 Task: In the Company manhattan.edu, schedule a meeting with title: 'Product Demo and Service Presentation', Select date: '17 August, 2023', select start time: 5:00:PM. Add location in person New York with meeting description: Kindly join this meeting to understand Product Demo and Service Presentation. Add attendees from company's contact and save.. Logged in from softage.1@softage.net
Action: Mouse moved to (78, 58)
Screenshot: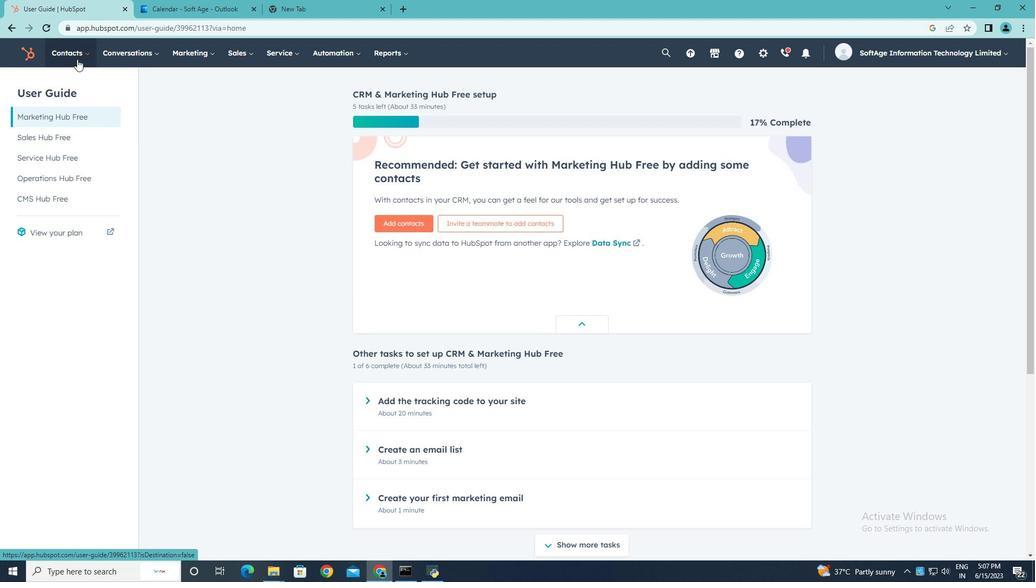 
Action: Mouse pressed left at (78, 58)
Screenshot: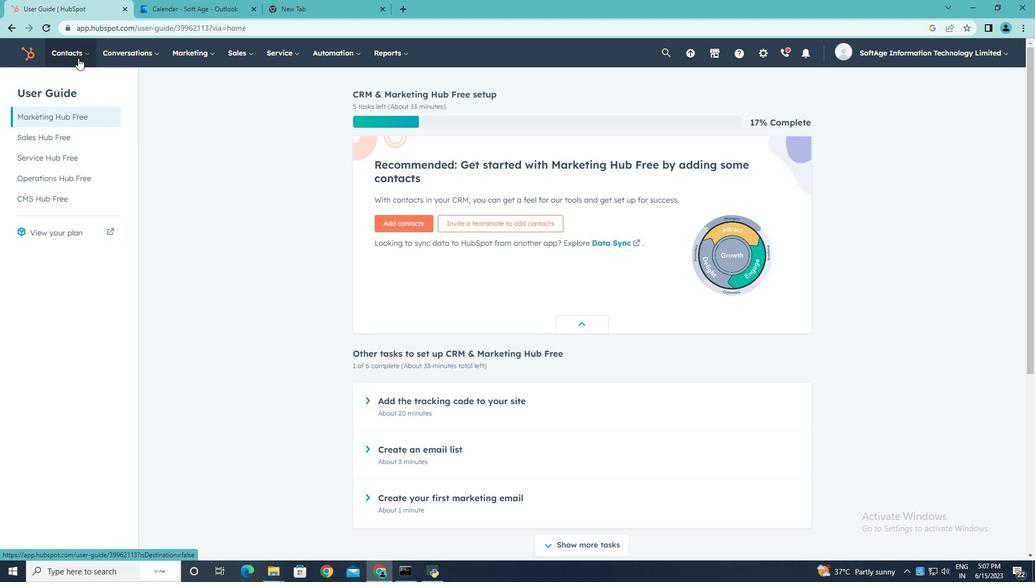 
Action: Mouse moved to (85, 102)
Screenshot: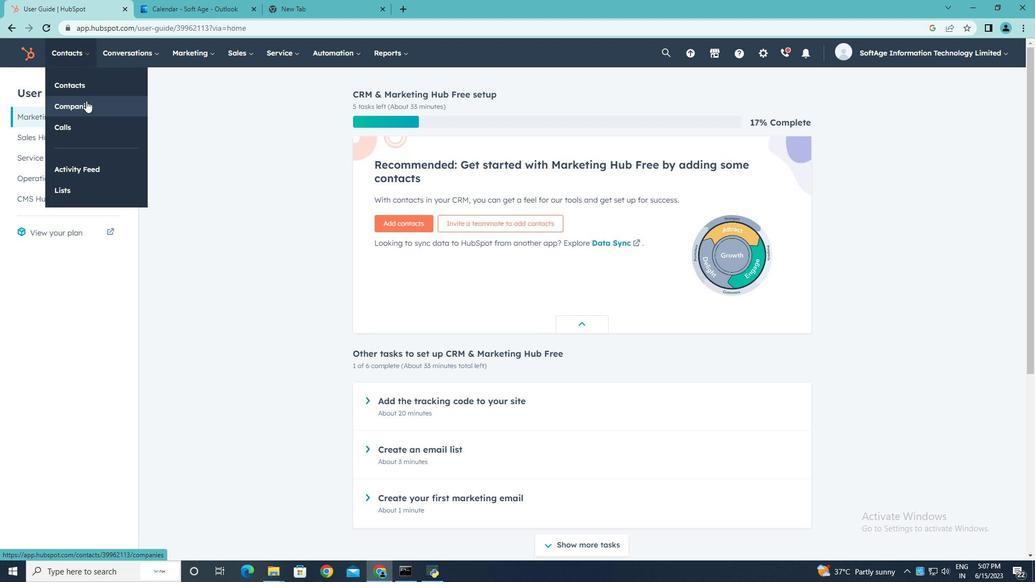 
Action: Mouse pressed left at (85, 102)
Screenshot: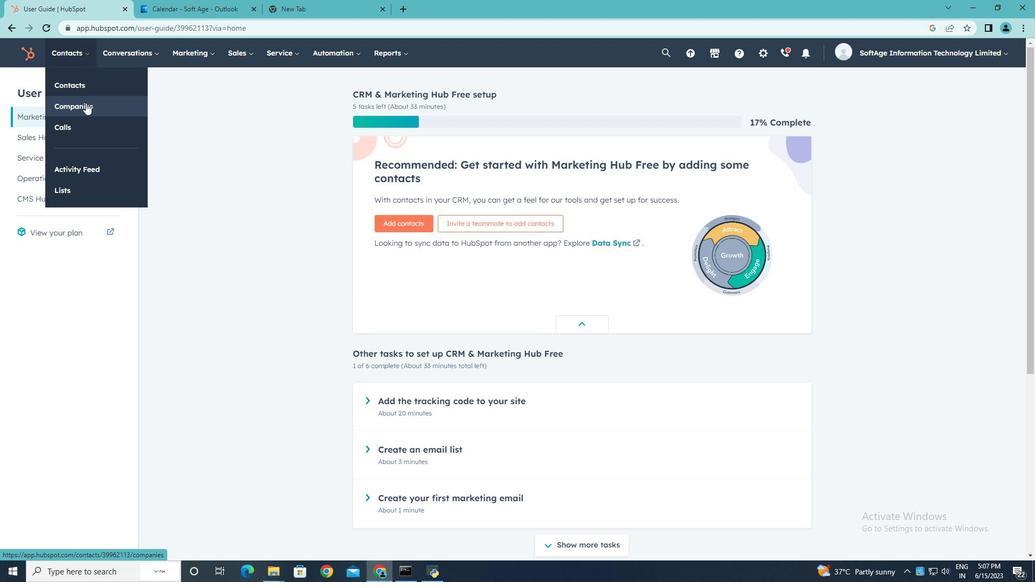 
Action: Mouse moved to (87, 176)
Screenshot: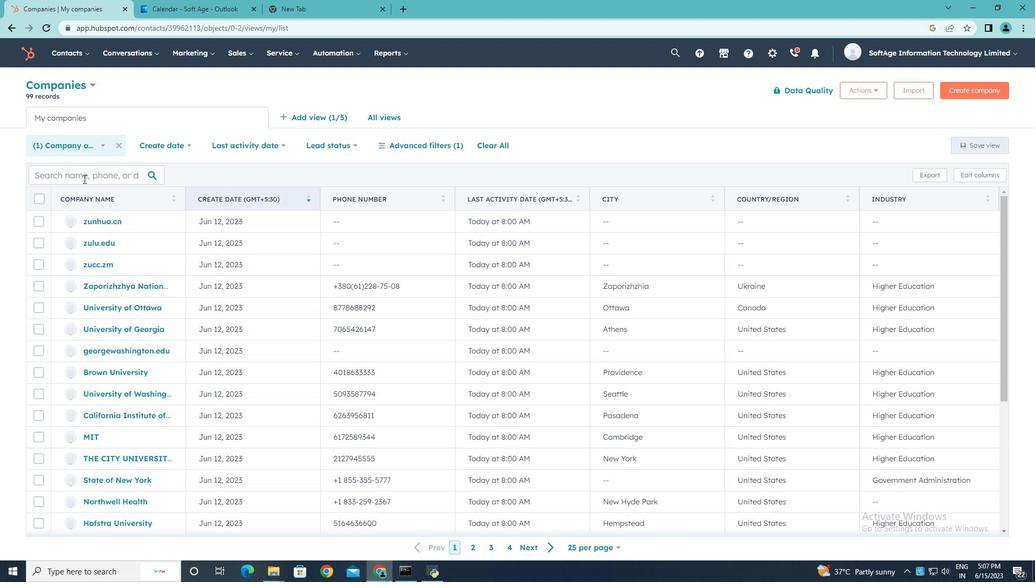 
Action: Mouse pressed left at (87, 176)
Screenshot: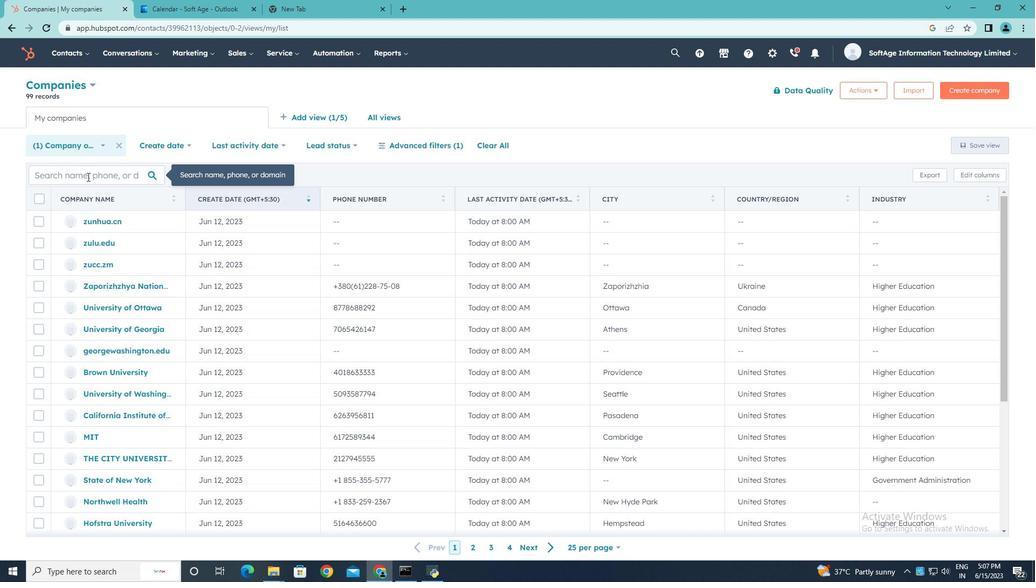 
Action: Key pressed manhattan.edu
Screenshot: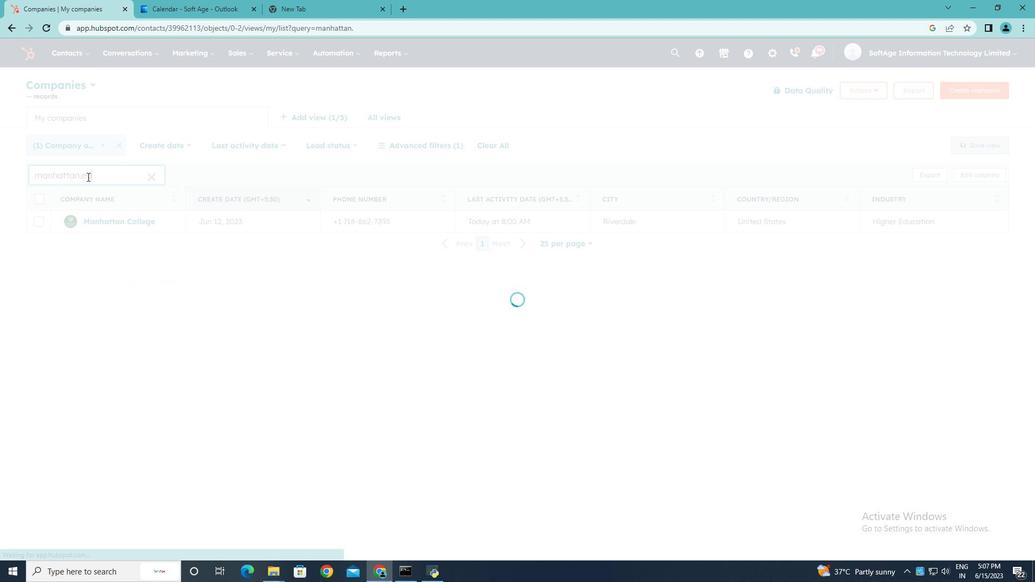 
Action: Mouse moved to (111, 222)
Screenshot: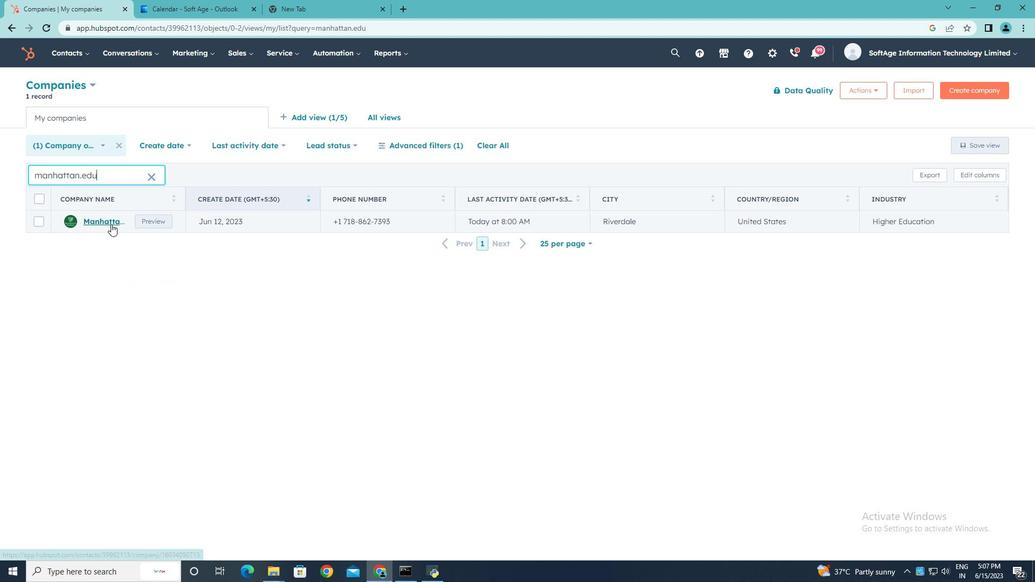 
Action: Mouse pressed left at (111, 222)
Screenshot: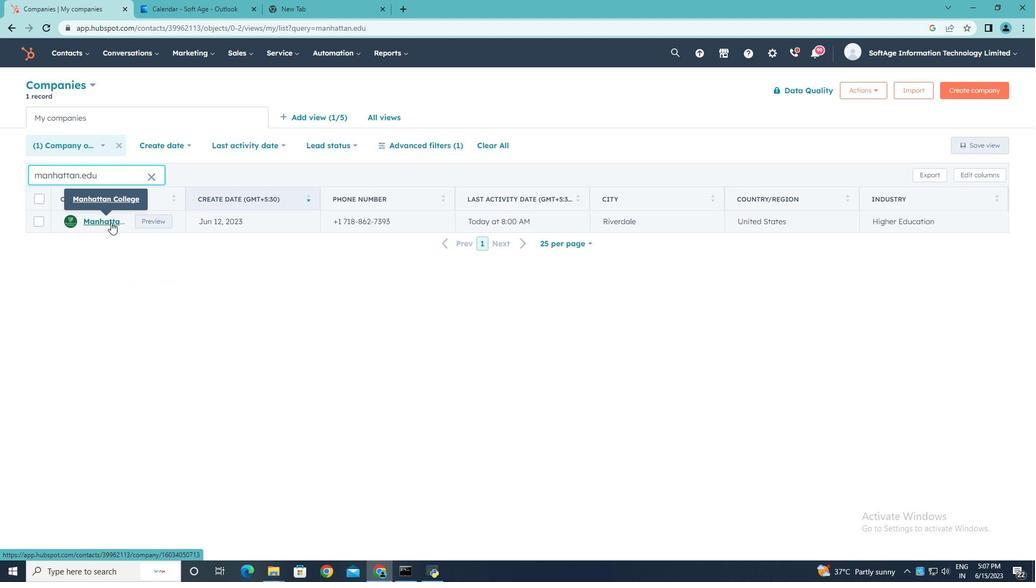 
Action: Mouse moved to (173, 177)
Screenshot: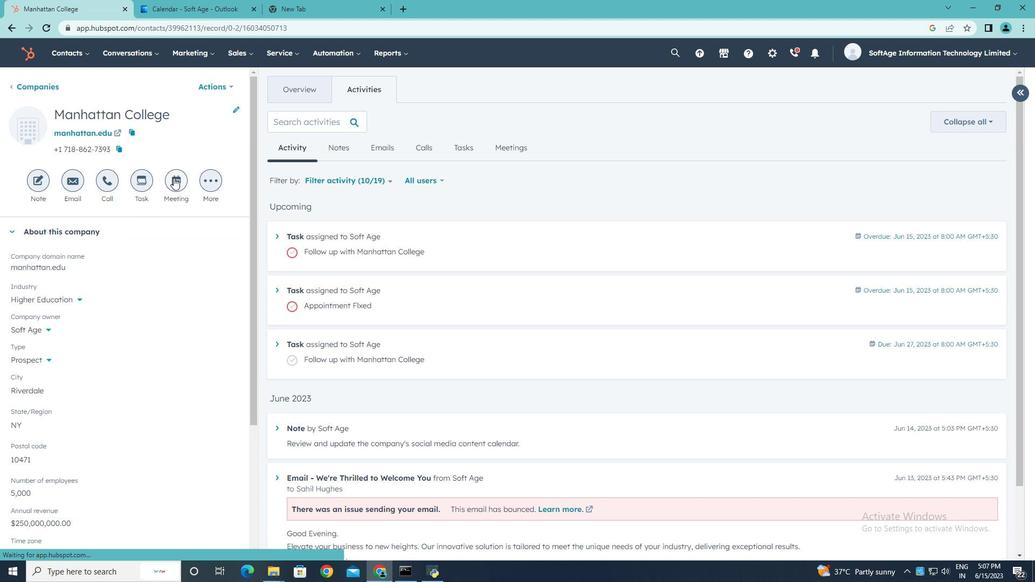 
Action: Mouse pressed left at (173, 177)
Screenshot: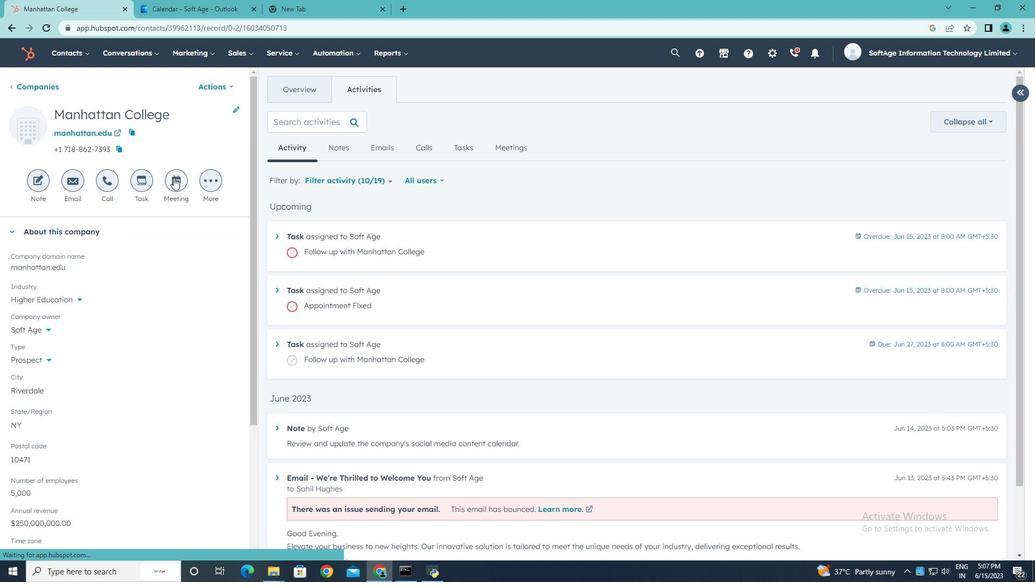 
Action: Key pressed <Key.shift>Product<Key.space><Key.shift><Key.shift><Key.shift><Key.shift><Key.shift><Key.shift><Key.shift><Key.shift><Key.shift><Key.shift><Key.shift><Key.shift><Key.shift>Demo<Key.space>and<Key.space><Key.shift>Servix<Key.backspace>cw<Key.backspace>e<Key.space><Key.shift><Key.shift><Key.shift><Key.shift>Presentation.
Screenshot: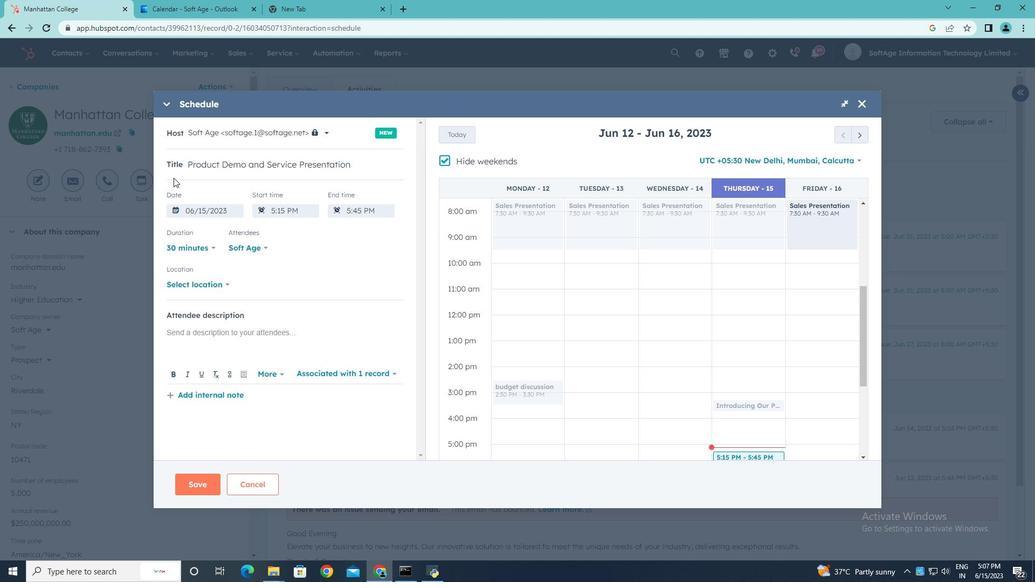 
Action: Mouse moved to (446, 161)
Screenshot: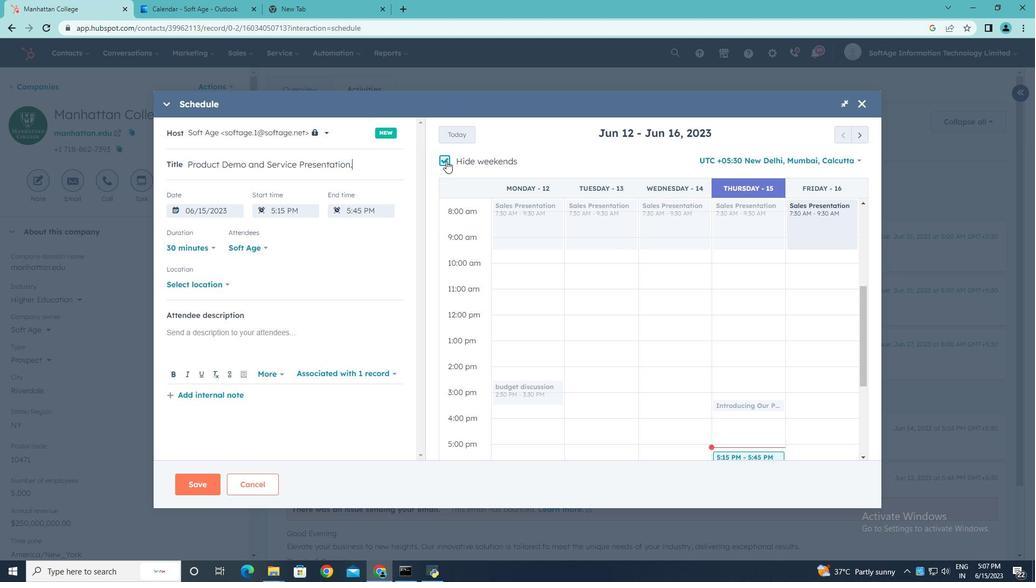 
Action: Mouse pressed left at (446, 161)
Screenshot: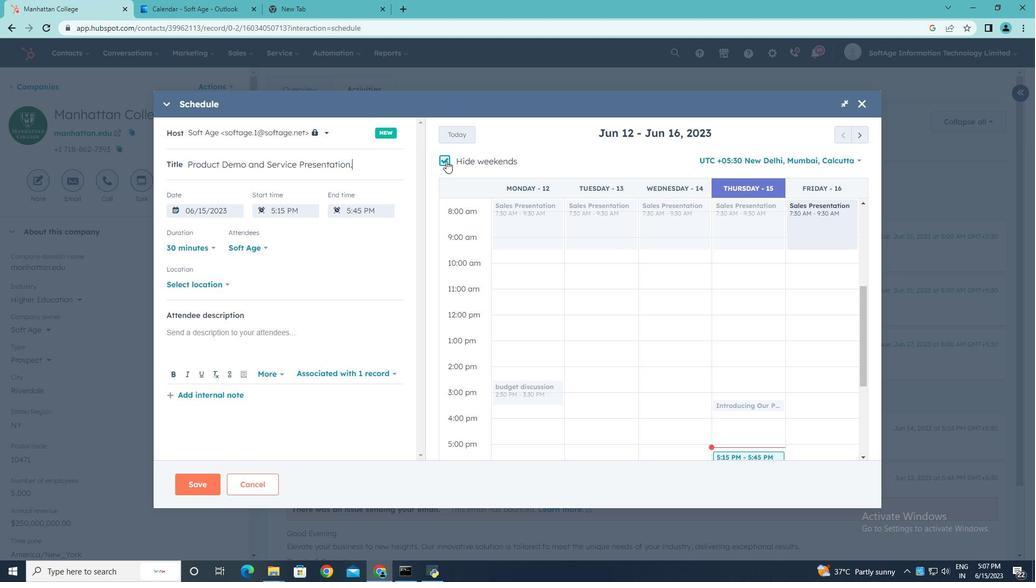 
Action: Mouse moved to (861, 138)
Screenshot: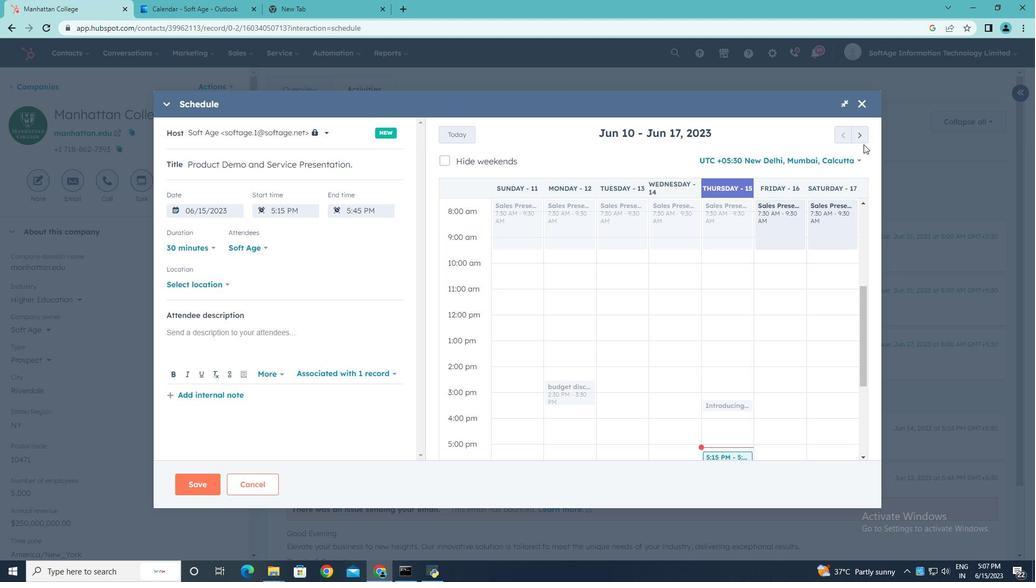 
Action: Mouse pressed left at (861, 138)
Screenshot: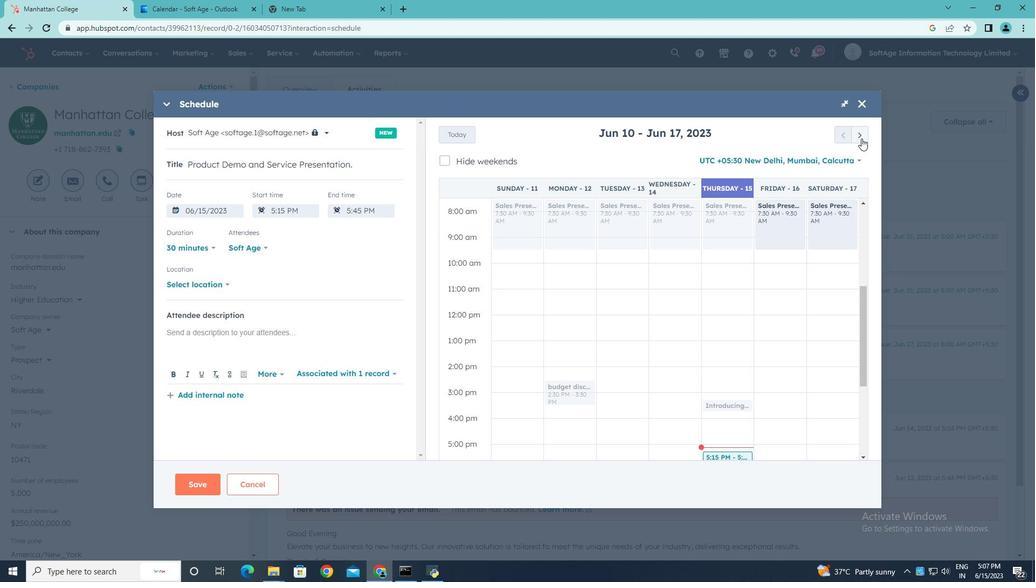 
Action: Mouse pressed left at (861, 138)
Screenshot: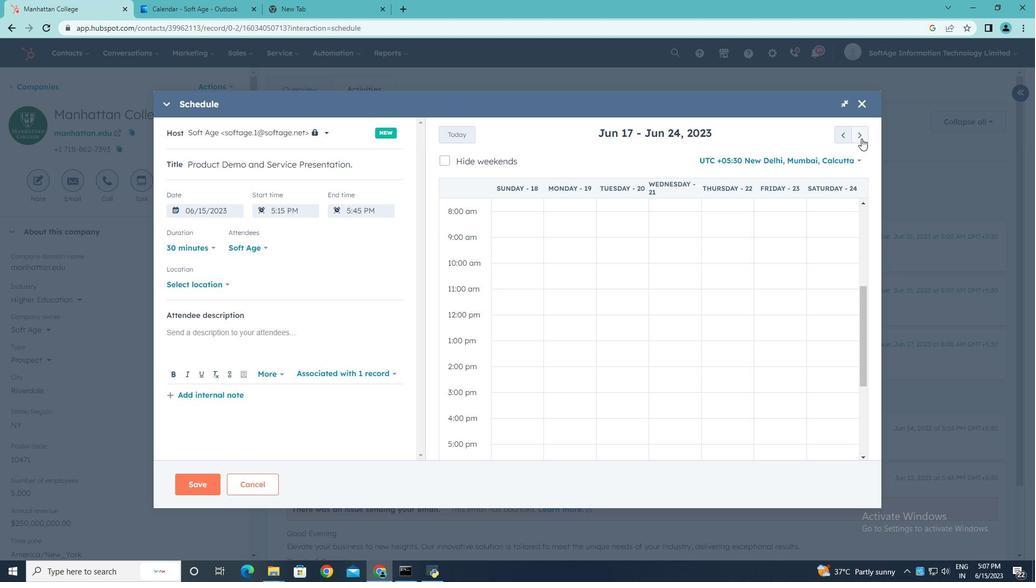 
Action: Mouse pressed left at (861, 138)
Screenshot: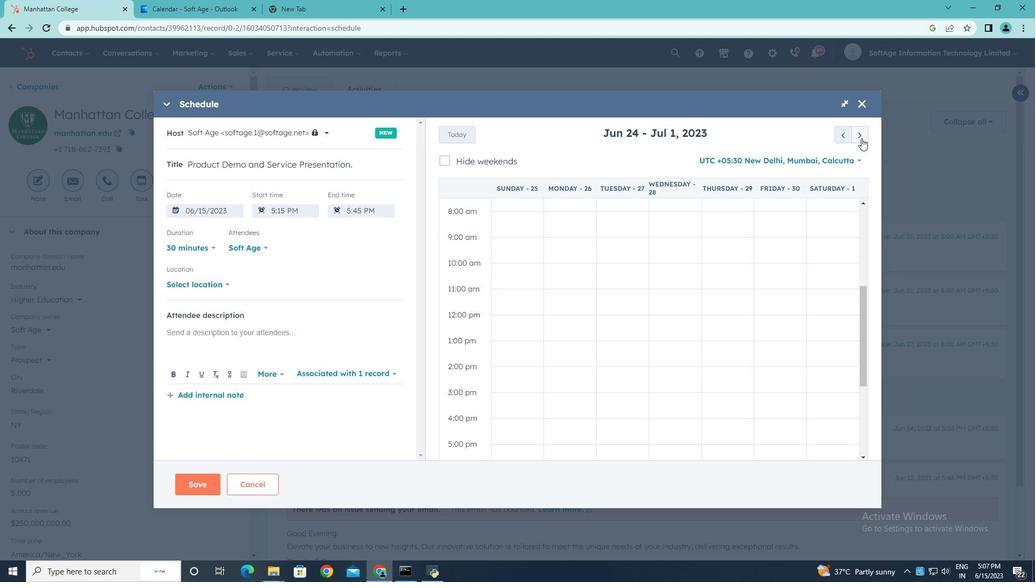 
Action: Mouse pressed left at (861, 138)
Screenshot: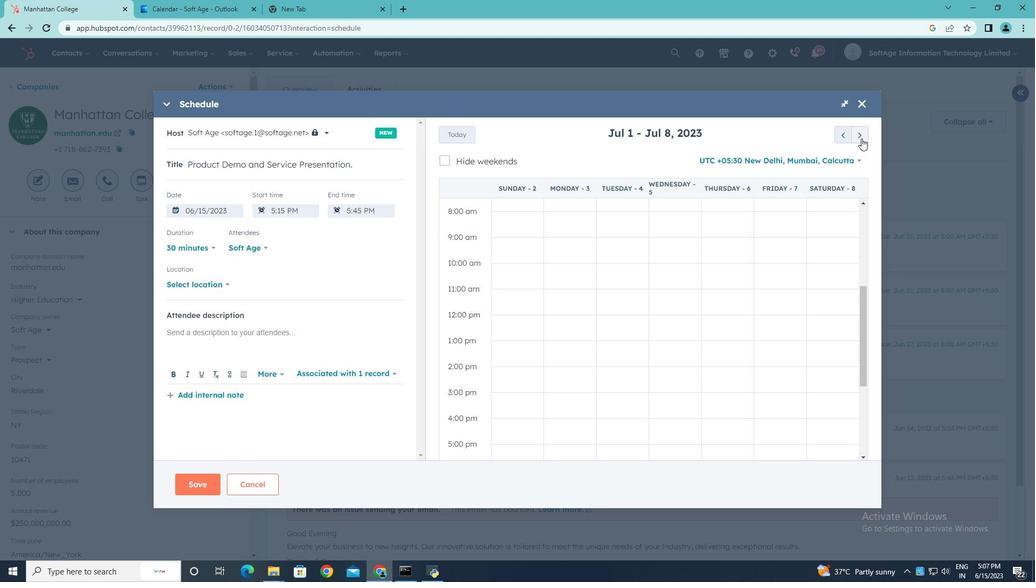 
Action: Mouse pressed left at (861, 138)
Screenshot: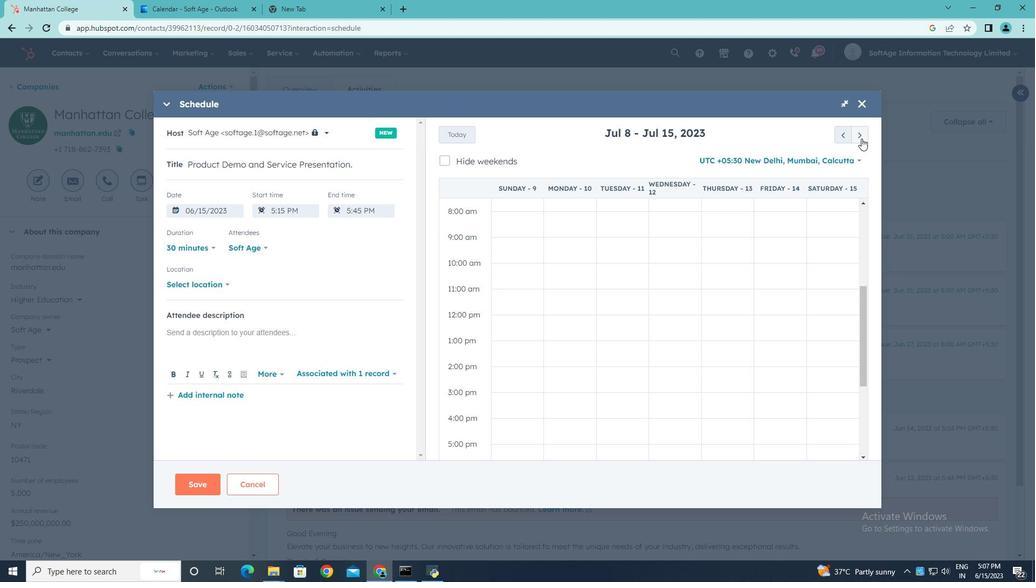 
Action: Mouse pressed left at (861, 138)
Screenshot: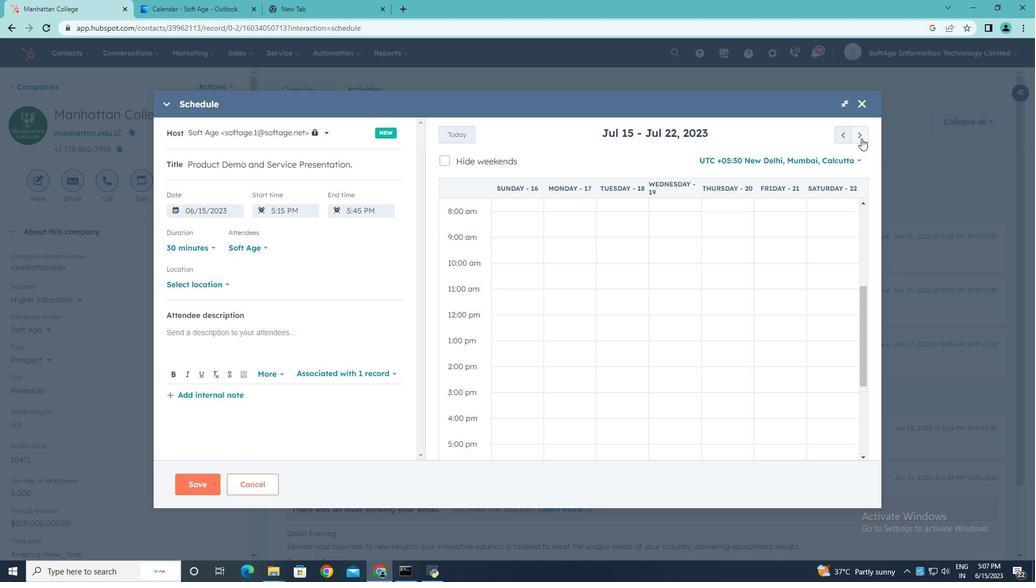 
Action: Mouse pressed left at (861, 138)
Screenshot: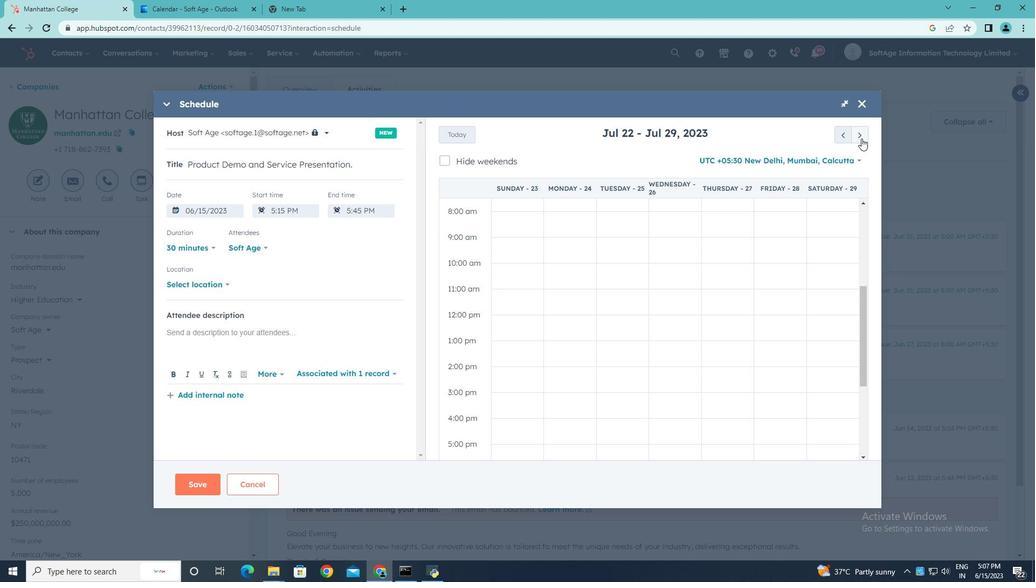 
Action: Mouse pressed left at (861, 138)
Screenshot: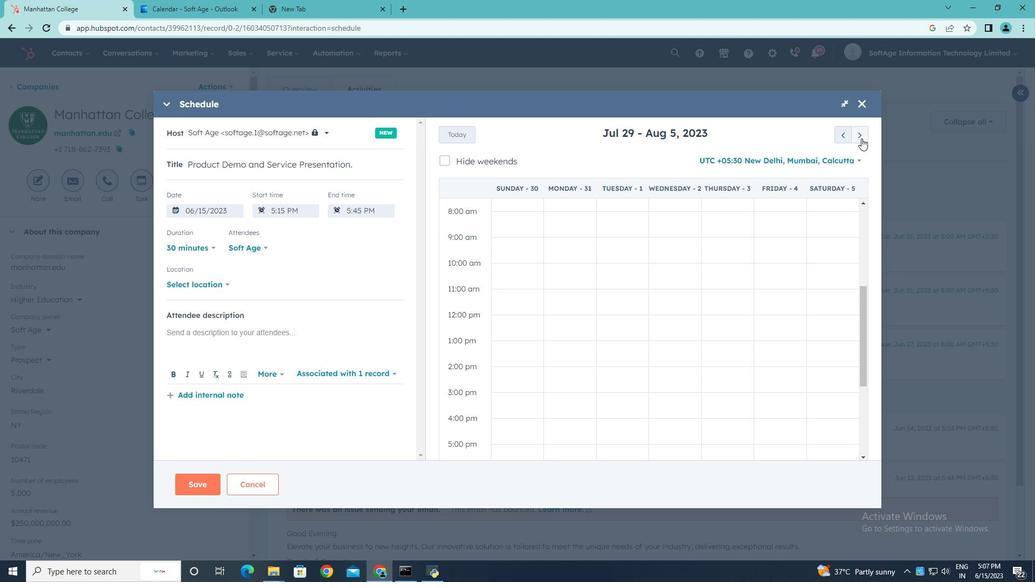 
Action: Mouse pressed left at (861, 138)
Screenshot: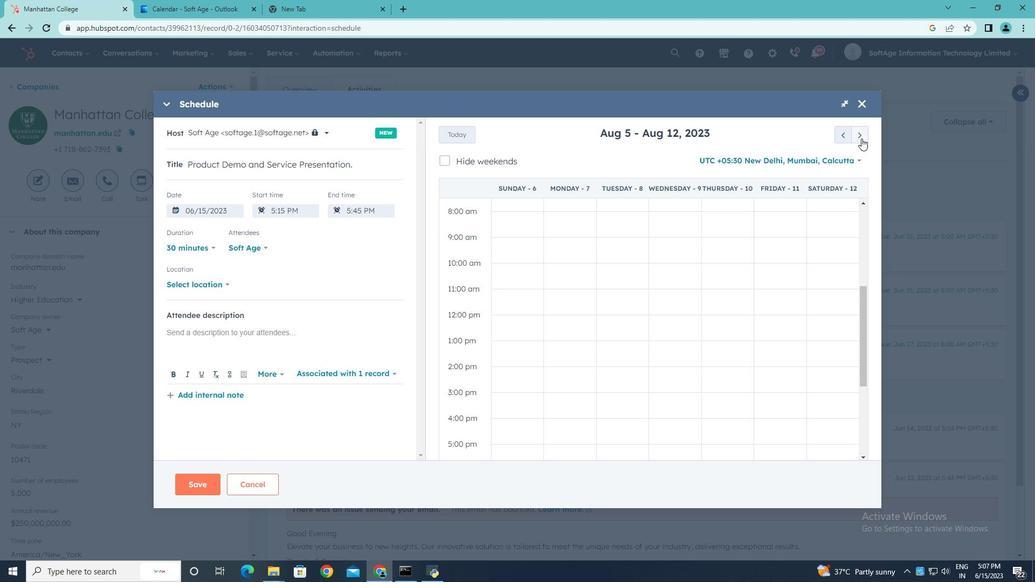 
Action: Mouse moved to (713, 447)
Screenshot: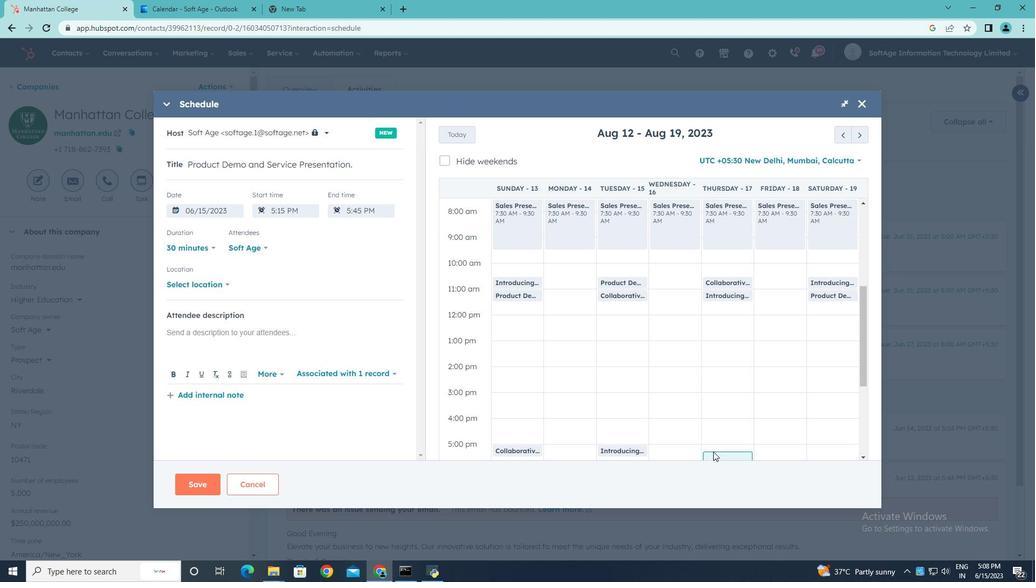 
Action: Mouse pressed left at (713, 447)
Screenshot: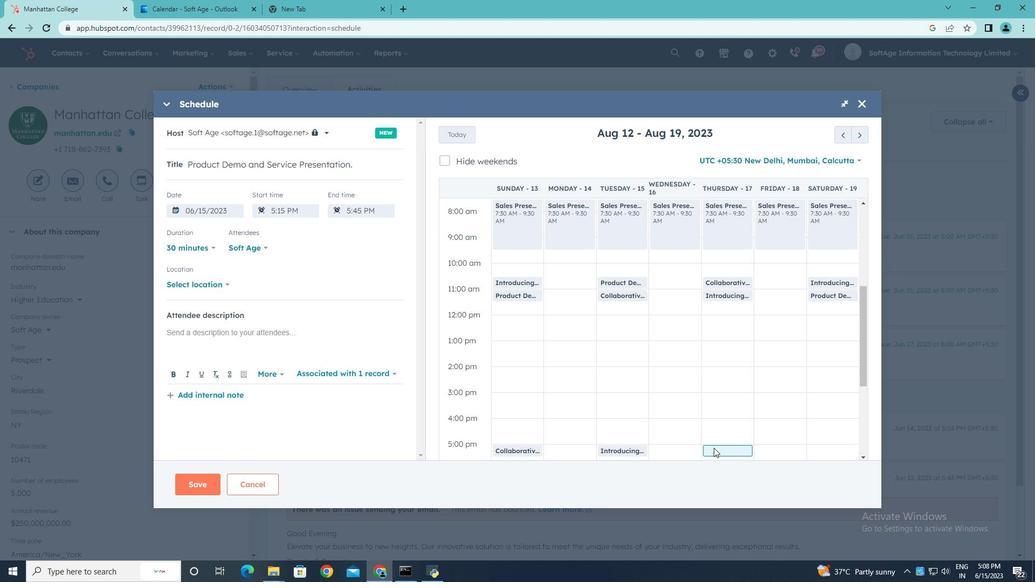 
Action: Mouse moved to (226, 282)
Screenshot: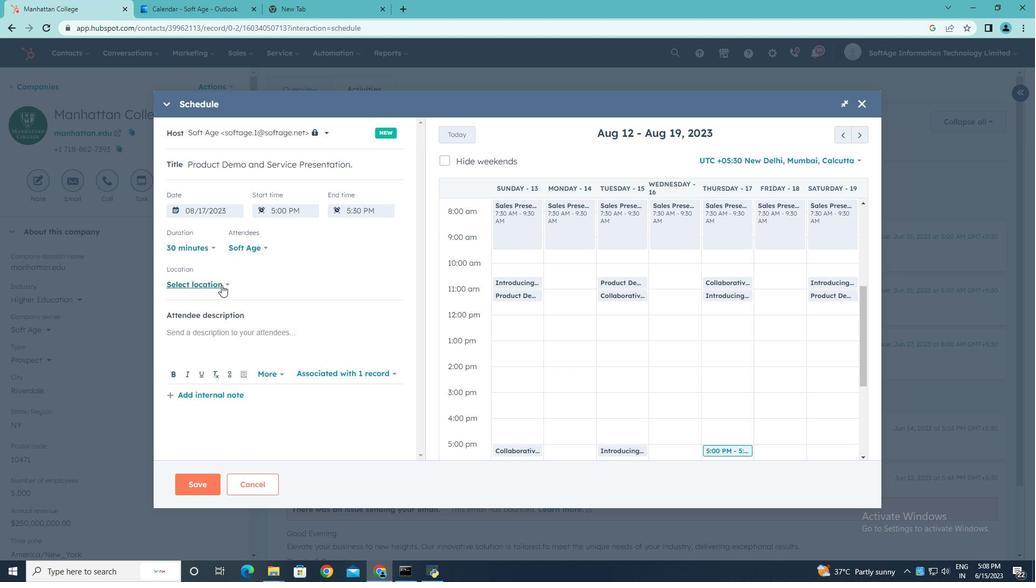 
Action: Mouse pressed left at (226, 282)
Screenshot: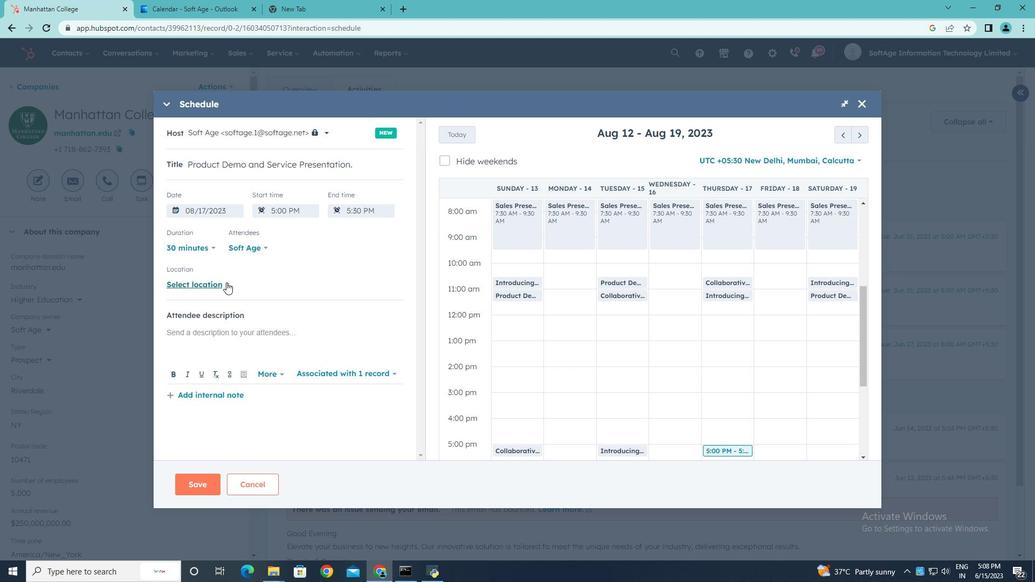
Action: Mouse moved to (265, 281)
Screenshot: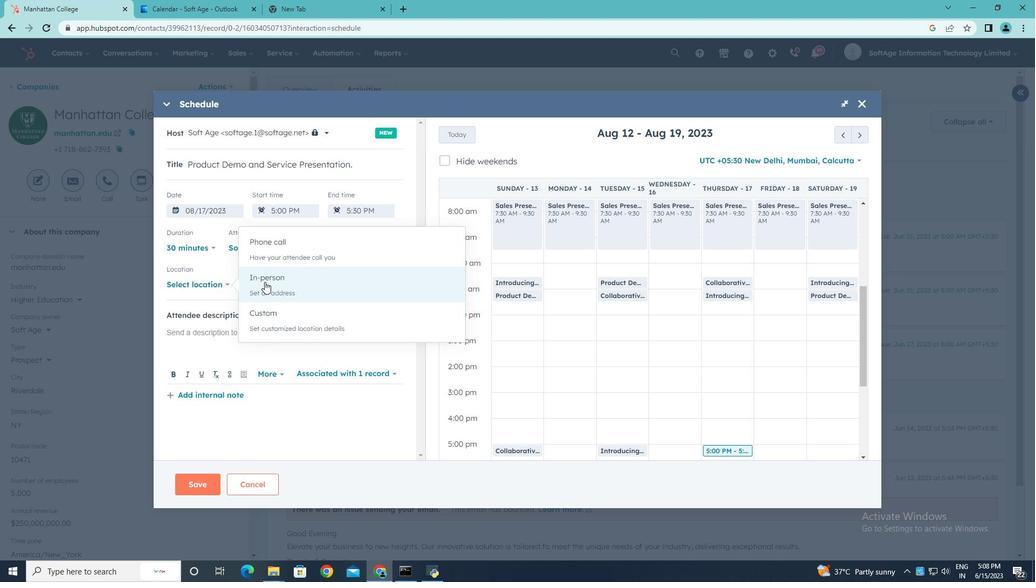 
Action: Mouse pressed left at (265, 281)
Screenshot: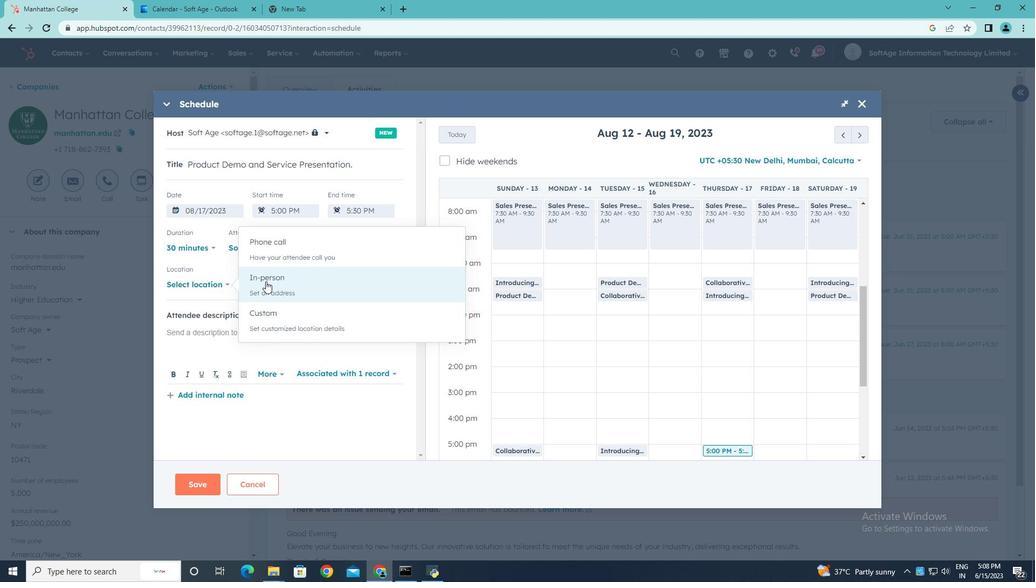 
Action: Mouse pressed left at (265, 281)
Screenshot: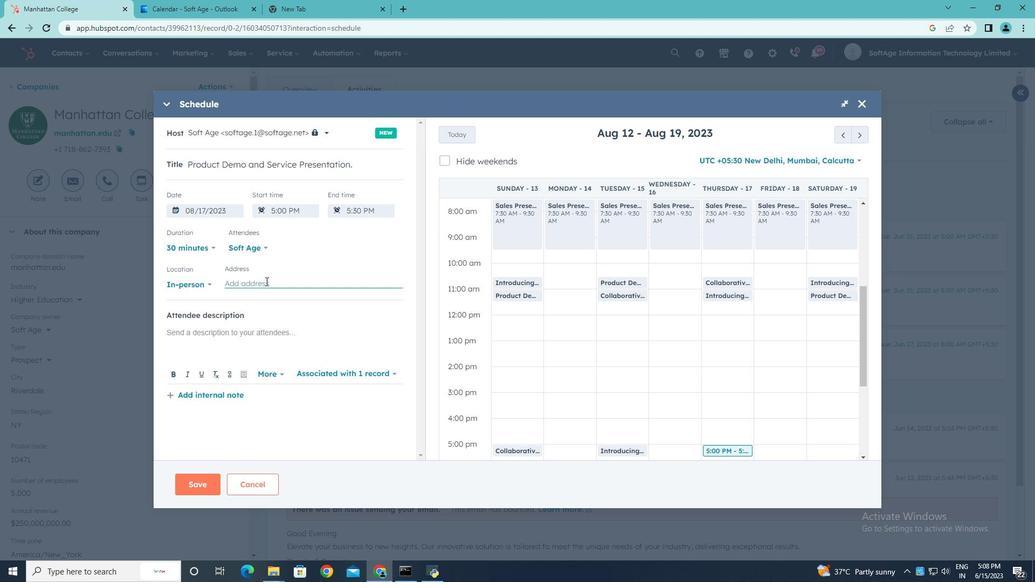 
Action: Key pressed <Key.shift><Key.shift><Key.shift><Key.shift><Key.shift><Key.shift><Key.shift><Key.shift>New<Key.space><Key.shift>York
Screenshot: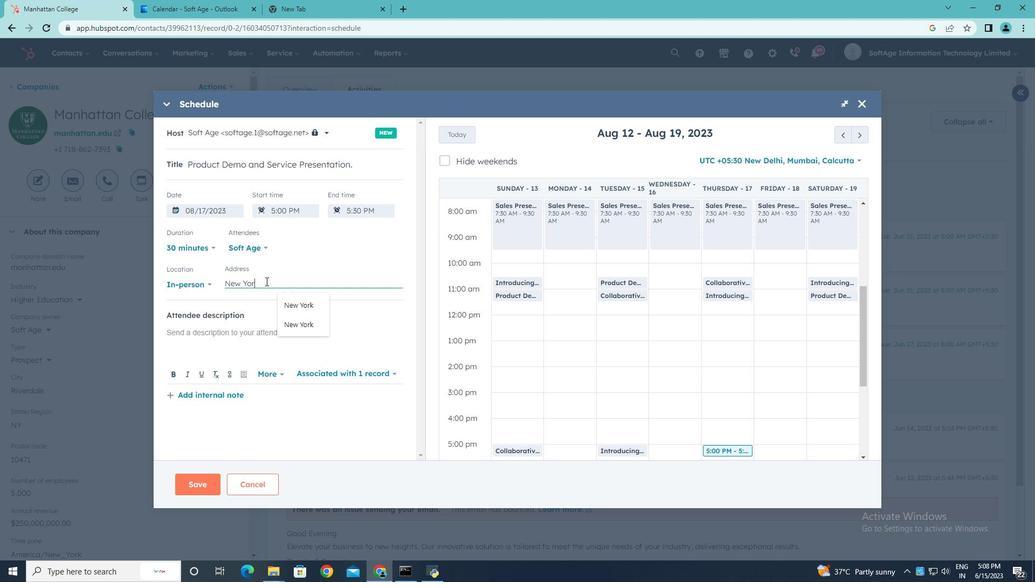 
Action: Mouse moved to (226, 330)
Screenshot: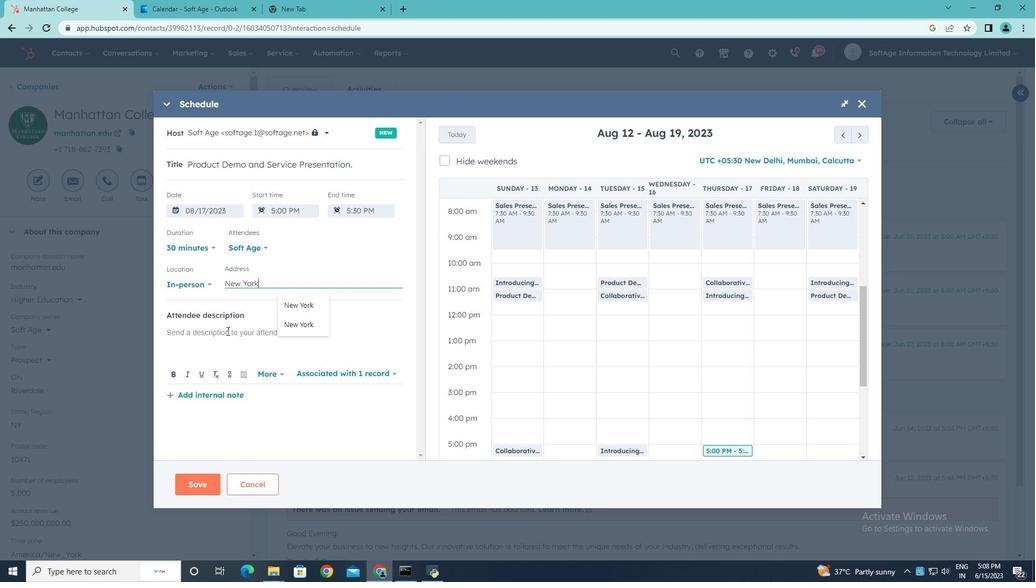 
Action: Mouse pressed left at (226, 330)
Screenshot: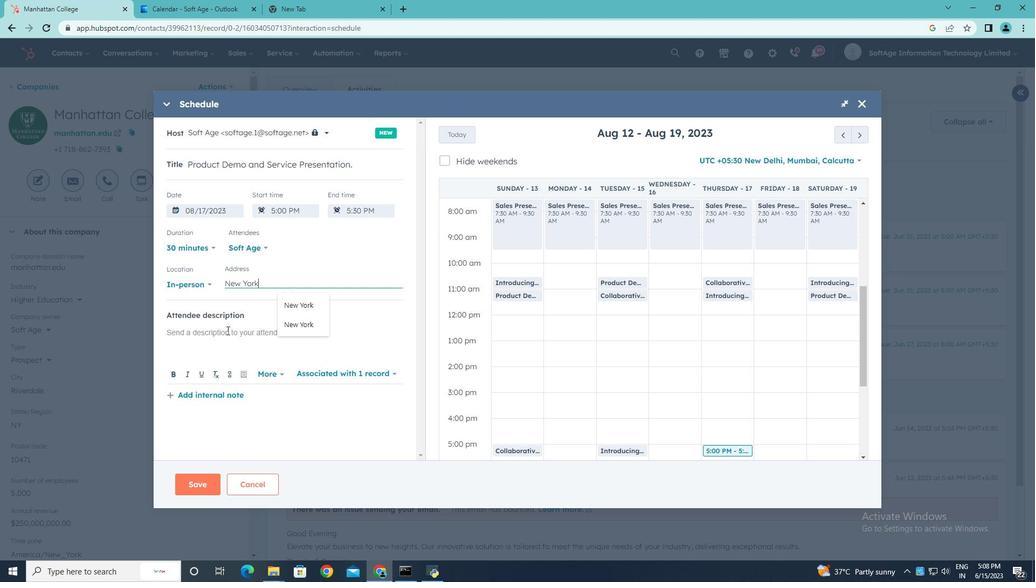 
Action: Key pressed <Key.shift>Kindlu<Key.backspace>y<Key.space>join<Key.space>this<Key.space>meeting<Key.space>to<Key.space>understand<Key.space><Key.shift>Proi<Key.backspace>duct<Key.space><Key.shift>Demo<Key.space>and<Key.space><Key.shift>Service<Key.space><Key.shift><Key.shift><Key.shift>Presentation.
Screenshot: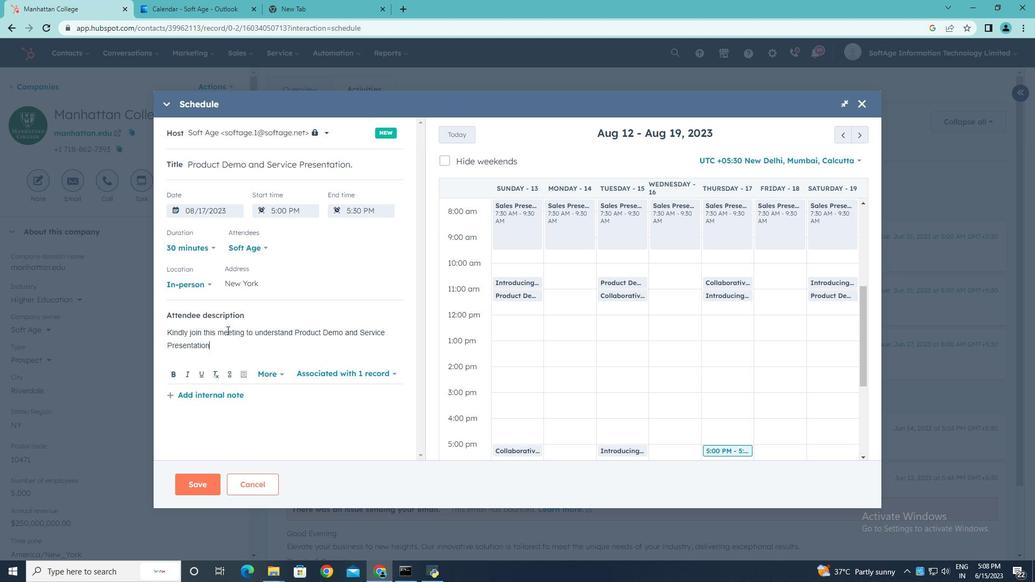 
Action: Mouse moved to (266, 246)
Screenshot: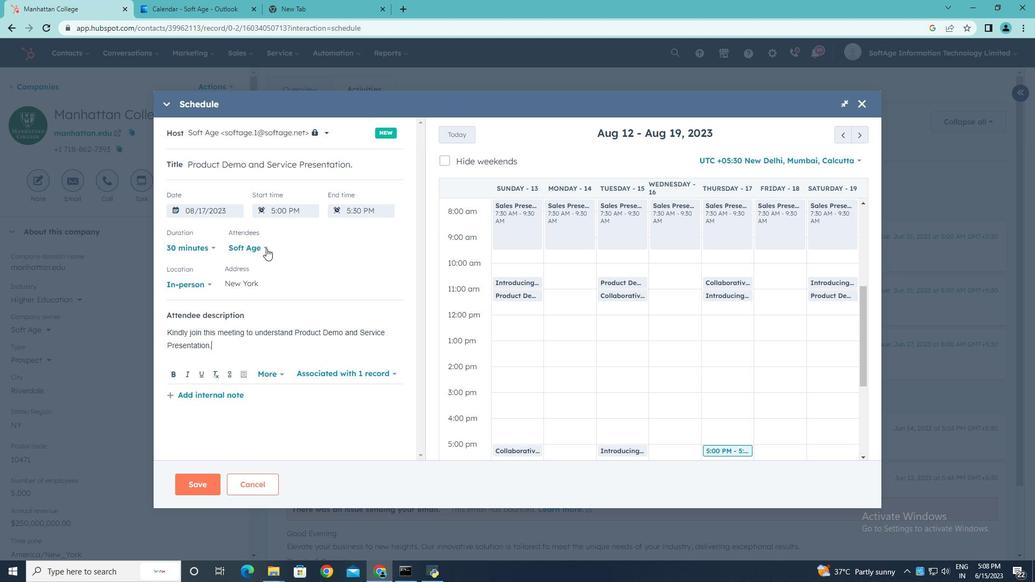 
Action: Mouse pressed left at (266, 246)
Screenshot: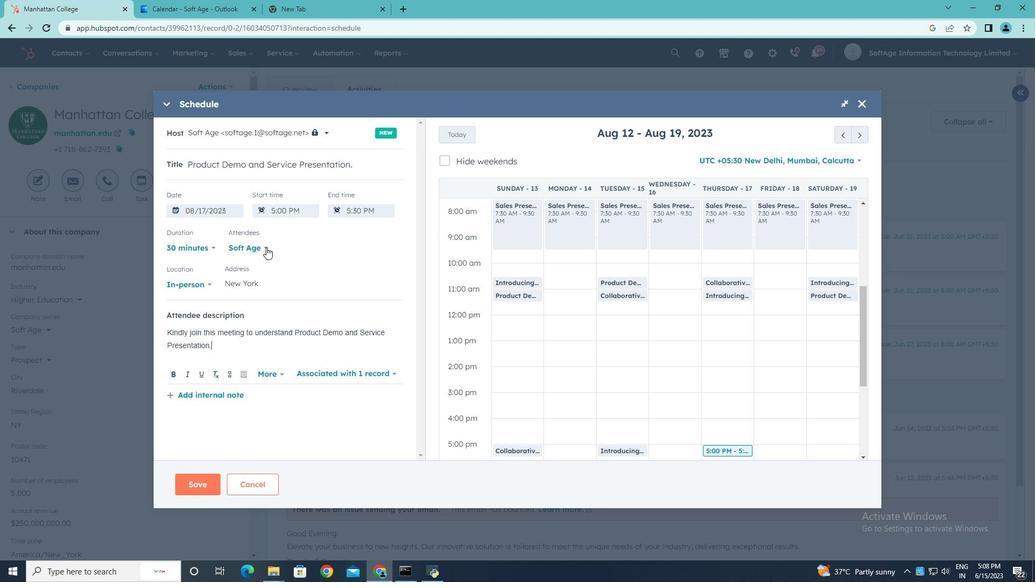 
Action: Mouse moved to (198, 383)
Screenshot: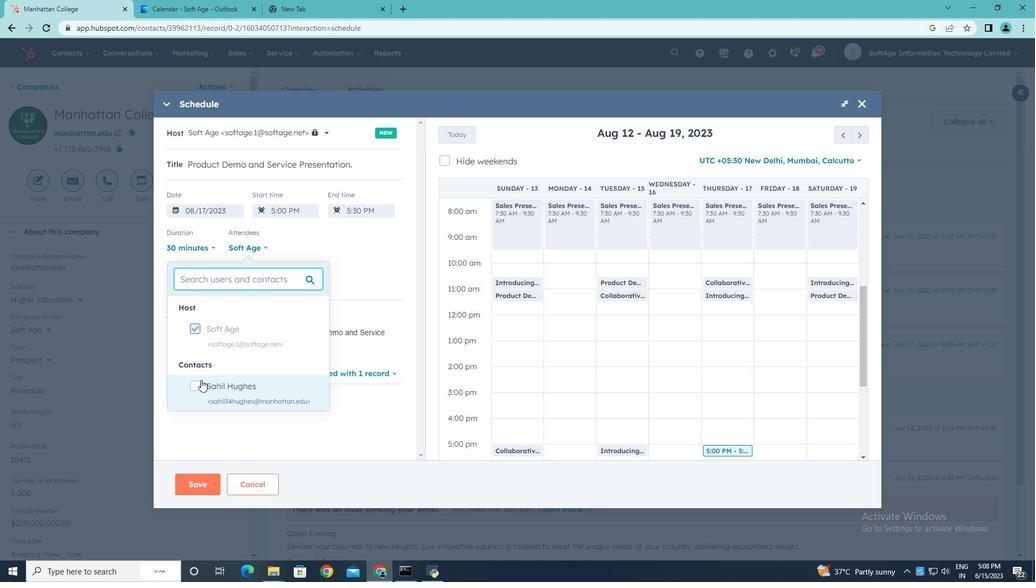 
Action: Mouse pressed left at (198, 383)
Screenshot: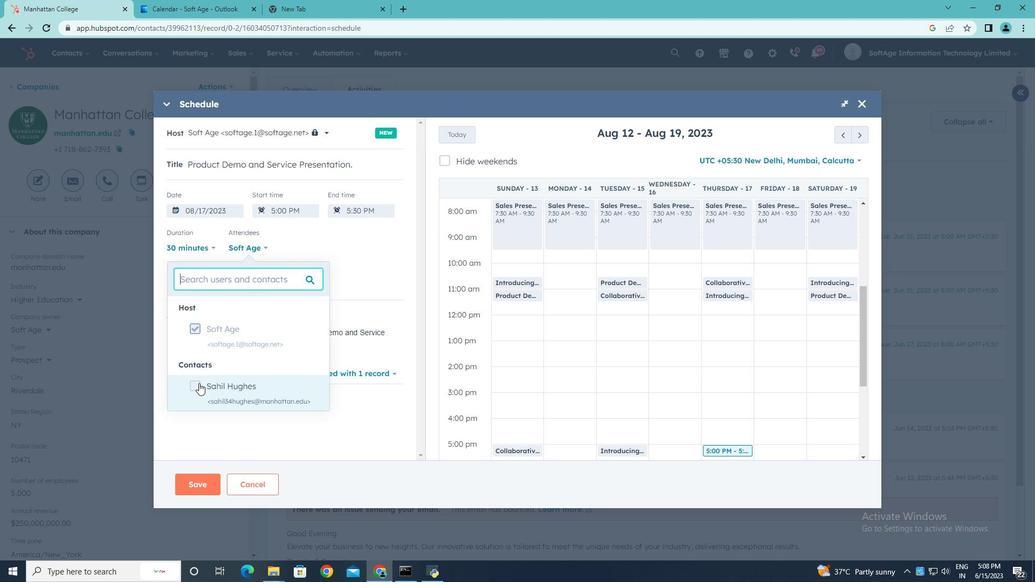 
Action: Mouse moved to (374, 418)
Screenshot: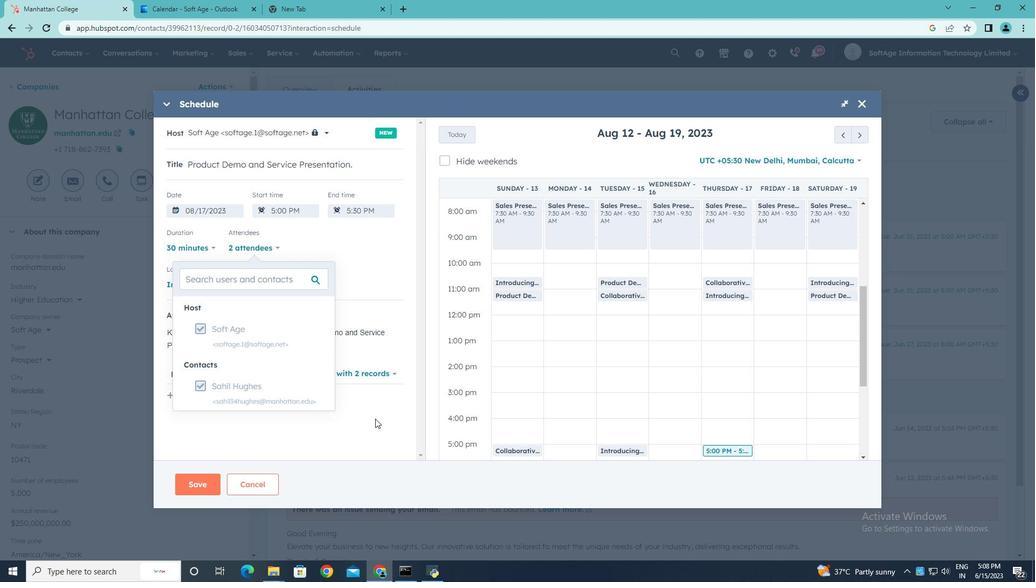 
Action: Mouse pressed left at (374, 418)
Screenshot: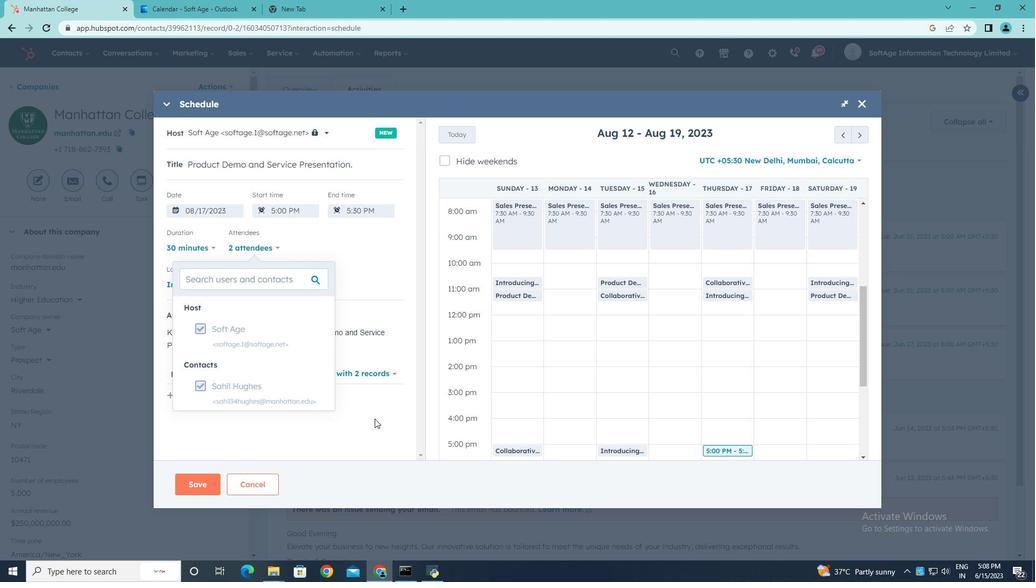 
Action: Mouse moved to (194, 479)
Screenshot: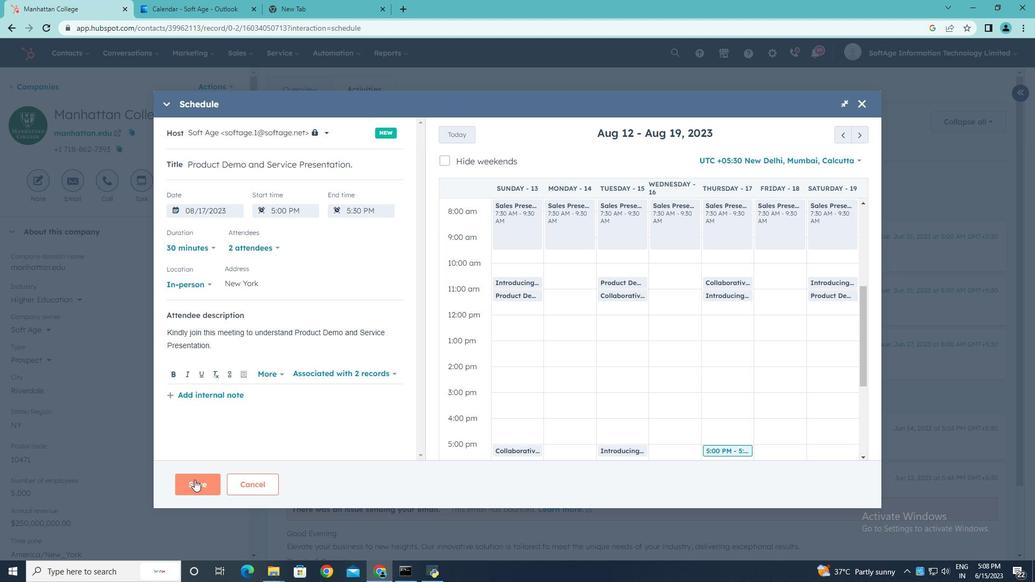 
Action: Mouse pressed left at (194, 479)
Screenshot: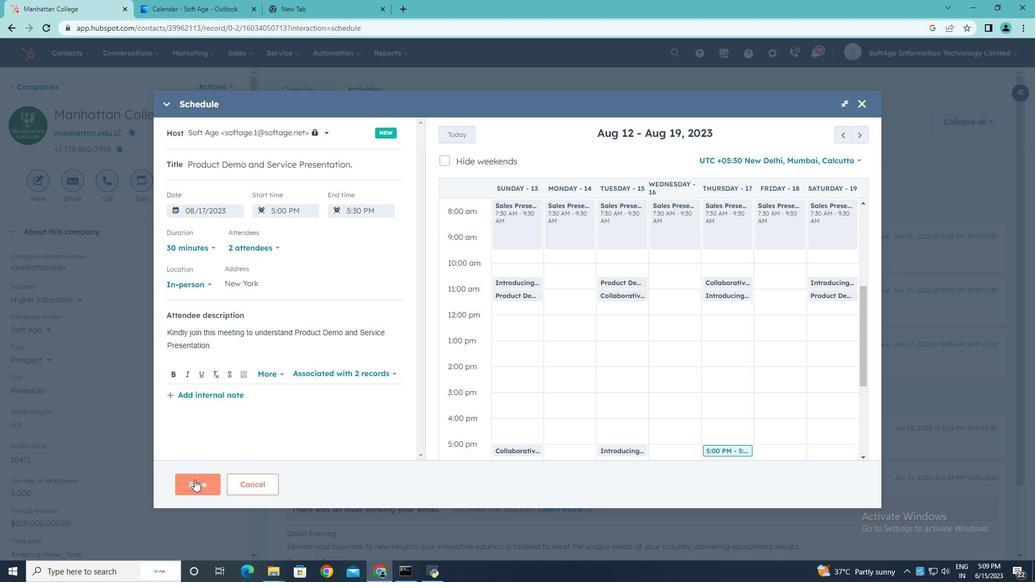 
